 Task: Zoom the drawing page to full screen.
Action: Mouse moved to (116, 103)
Screenshot: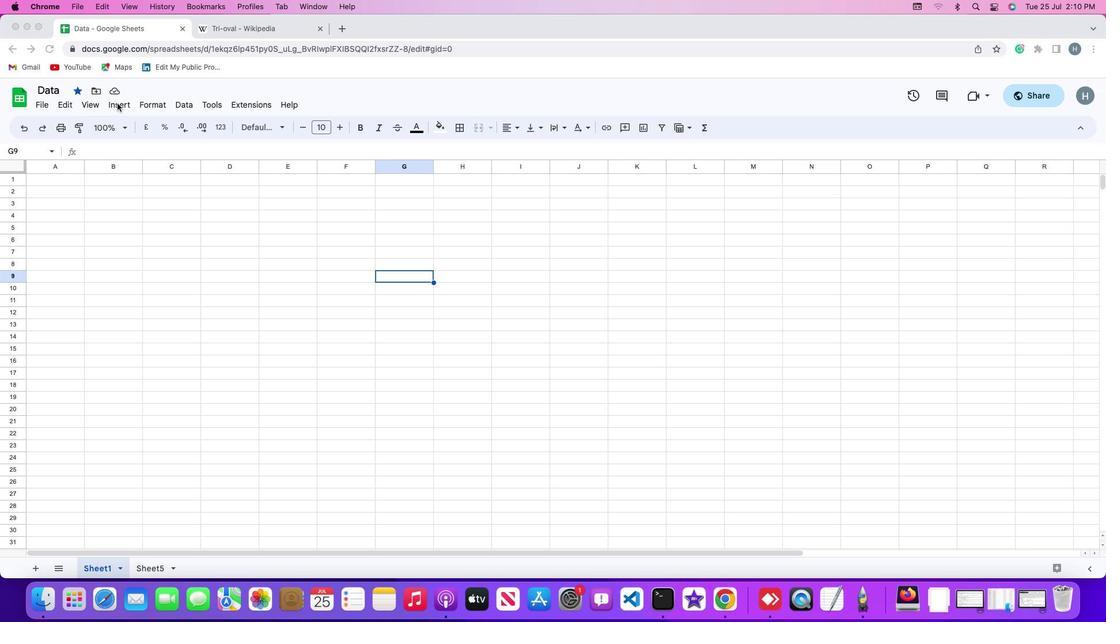 
Action: Mouse pressed left at (116, 103)
Screenshot: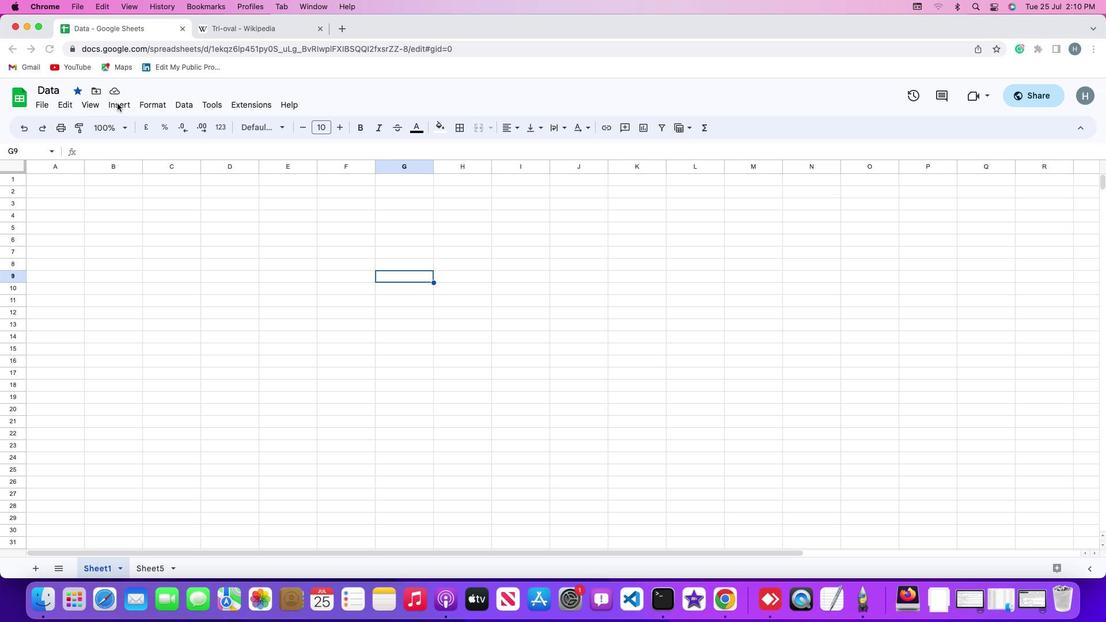 
Action: Mouse moved to (119, 102)
Screenshot: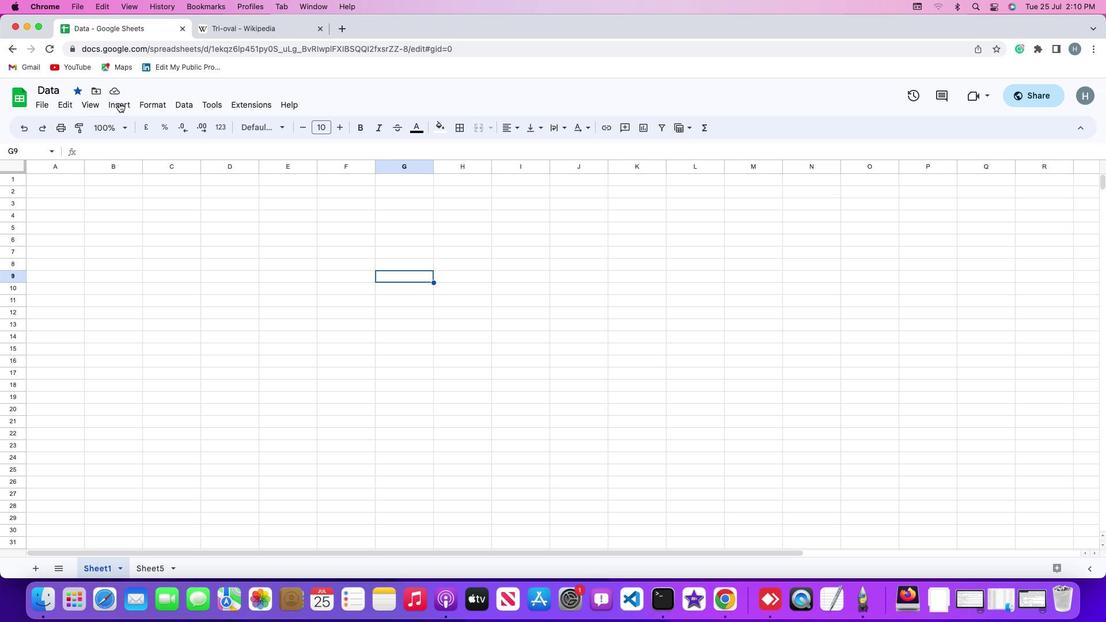 
Action: Mouse pressed left at (119, 102)
Screenshot: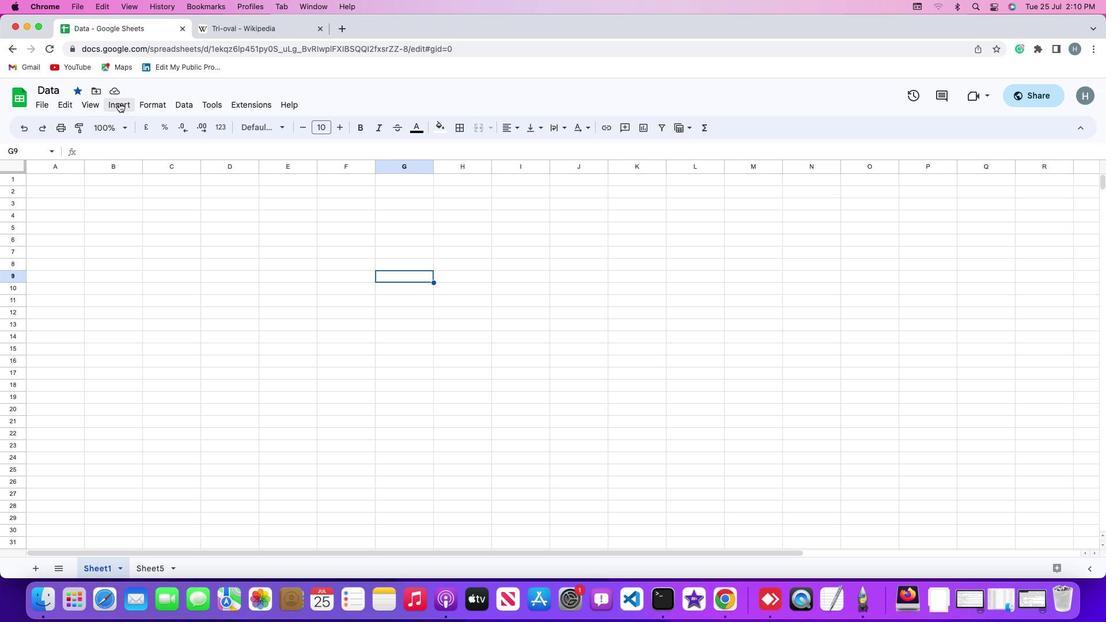 
Action: Mouse moved to (154, 263)
Screenshot: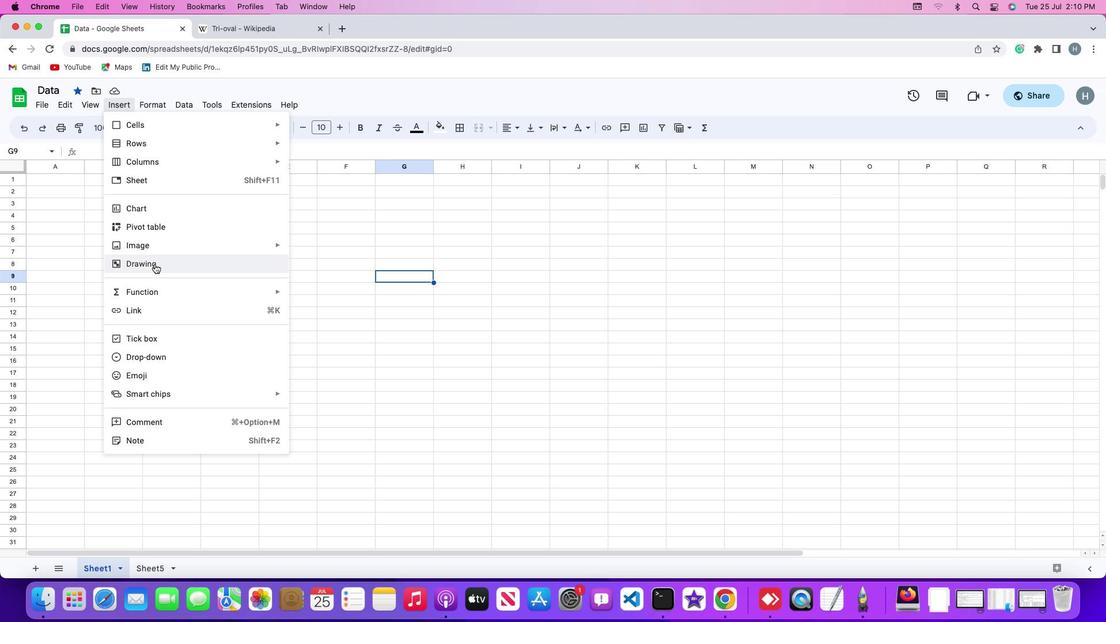 
Action: Mouse pressed left at (154, 263)
Screenshot: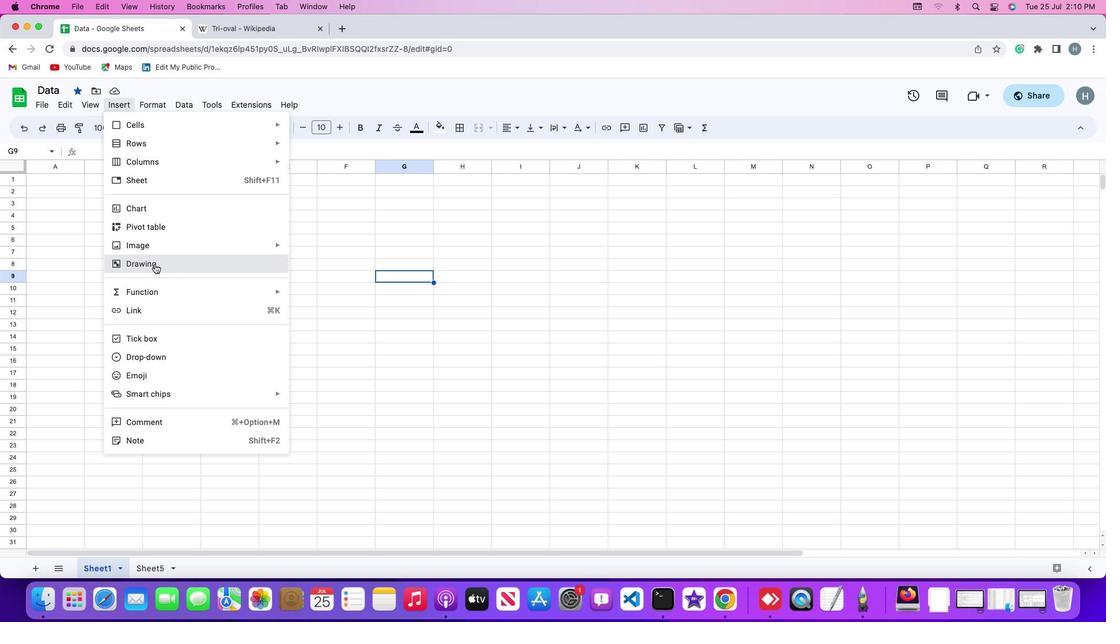 
Action: Mouse moved to (404, 145)
Screenshot: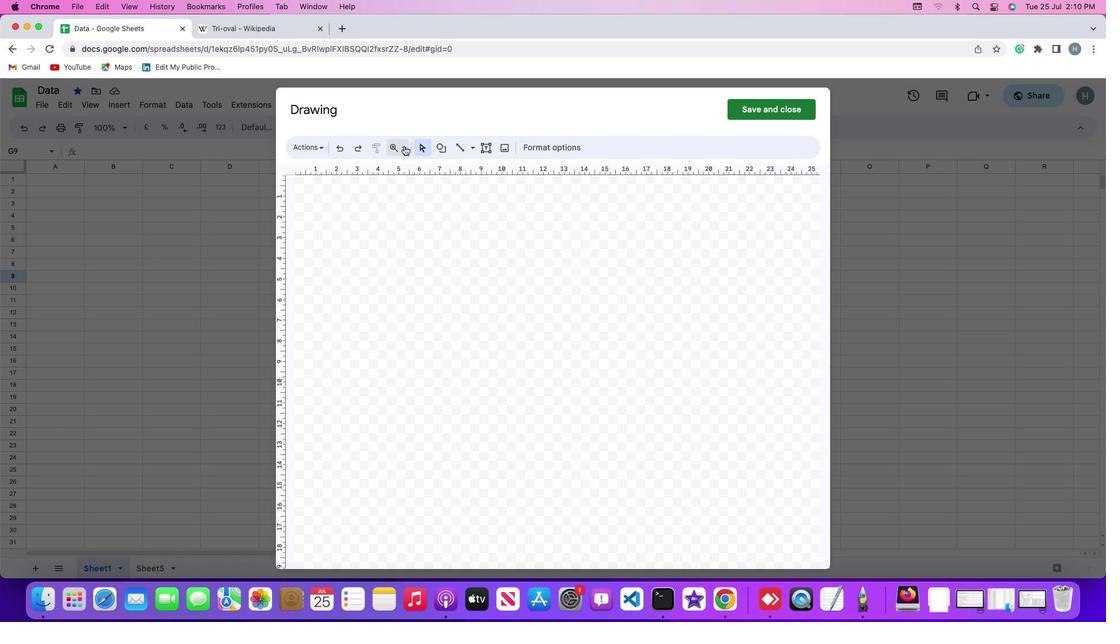 
Action: Mouse pressed left at (404, 145)
Screenshot: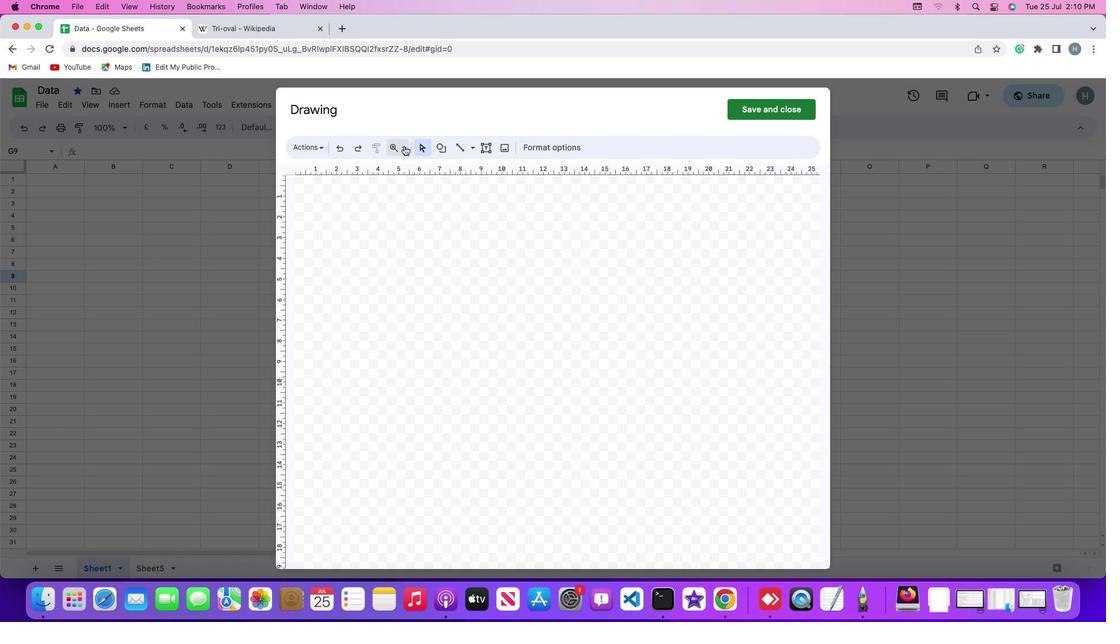 
Action: Mouse moved to (462, 287)
Screenshot: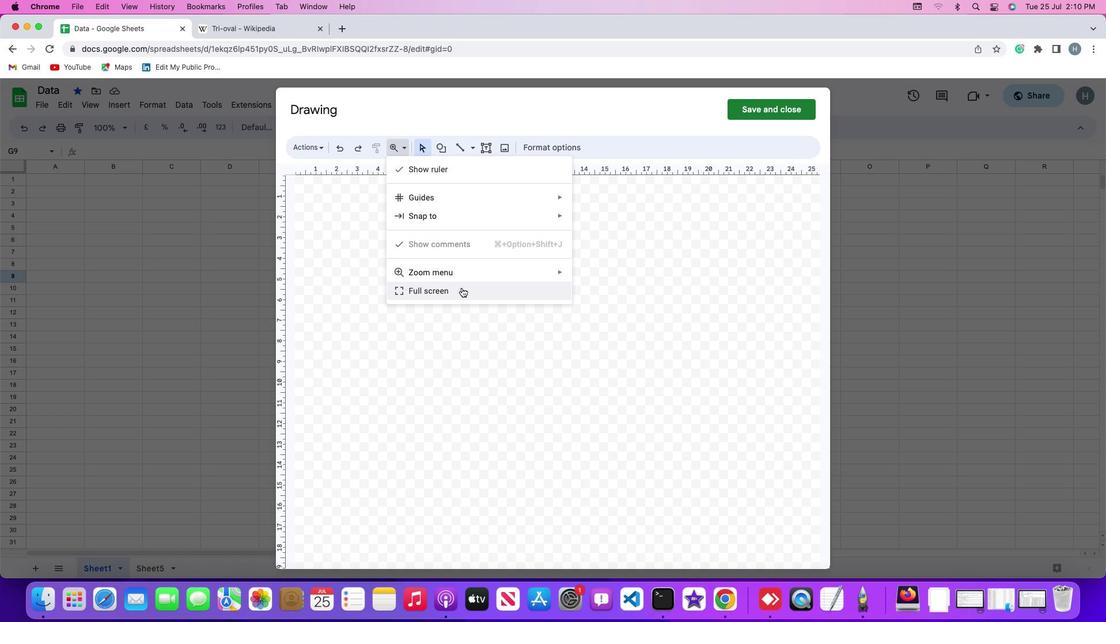 
Action: Mouse pressed left at (462, 287)
Screenshot: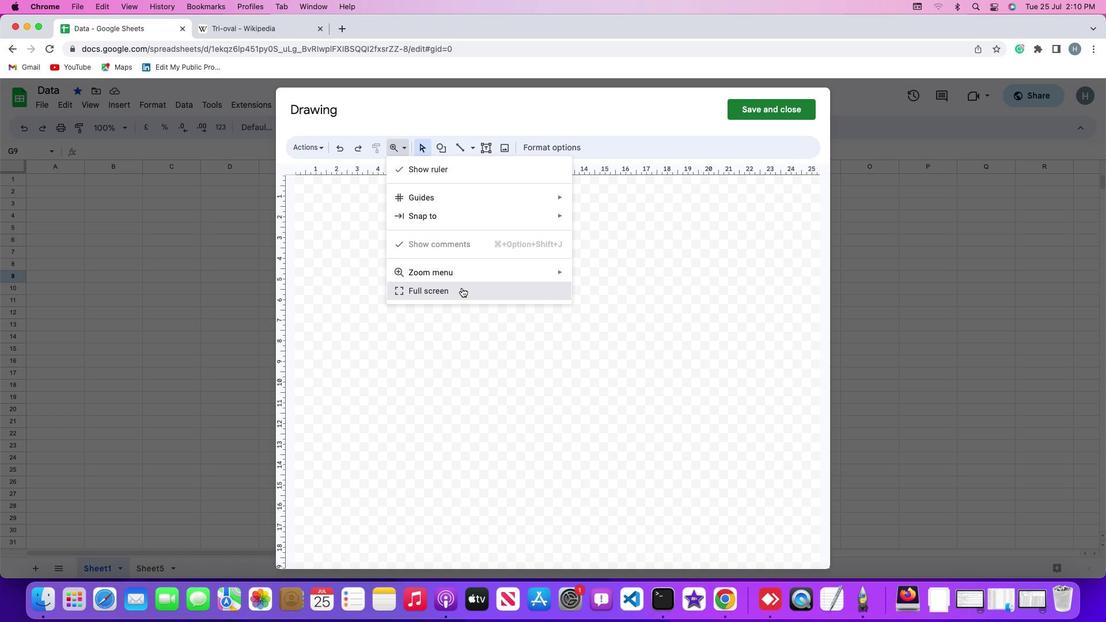 
Action: Mouse moved to (532, 305)
Screenshot: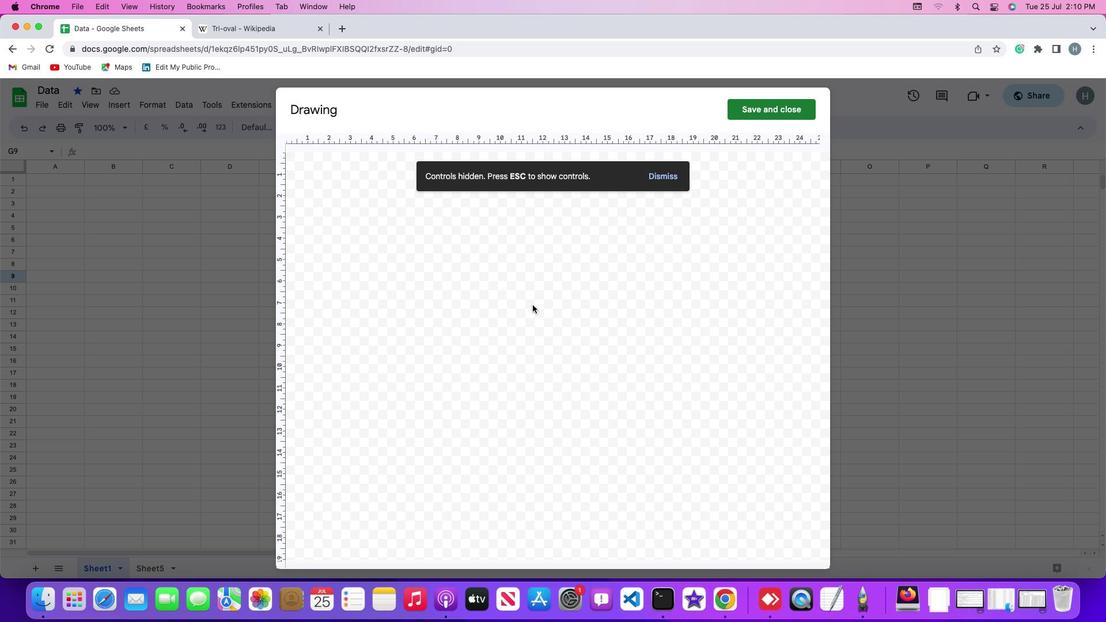 
